 Task: Select the Transitions of Images
Action: Mouse moved to (28, 389)
Screenshot: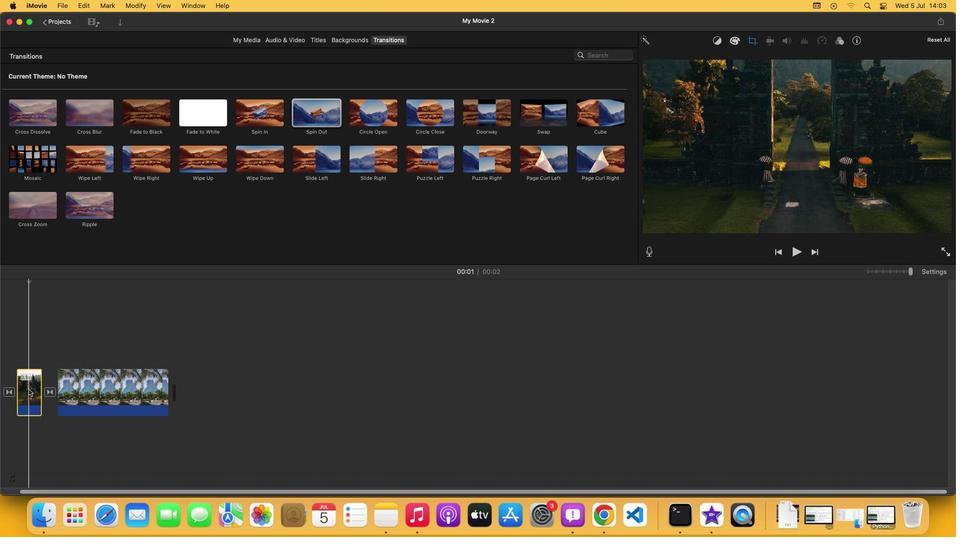 
Action: Mouse pressed left at (28, 389)
Screenshot: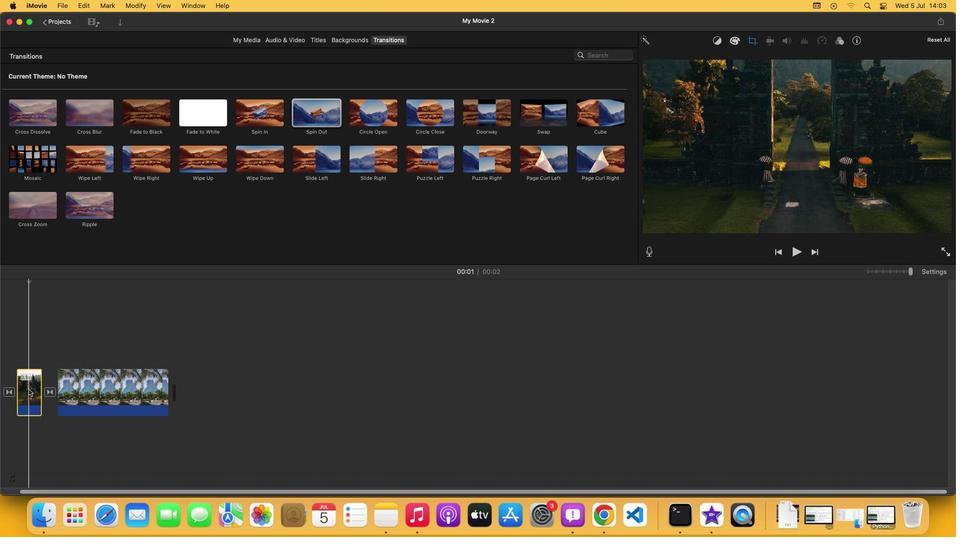 
Action: Mouse moved to (88, 2)
Screenshot: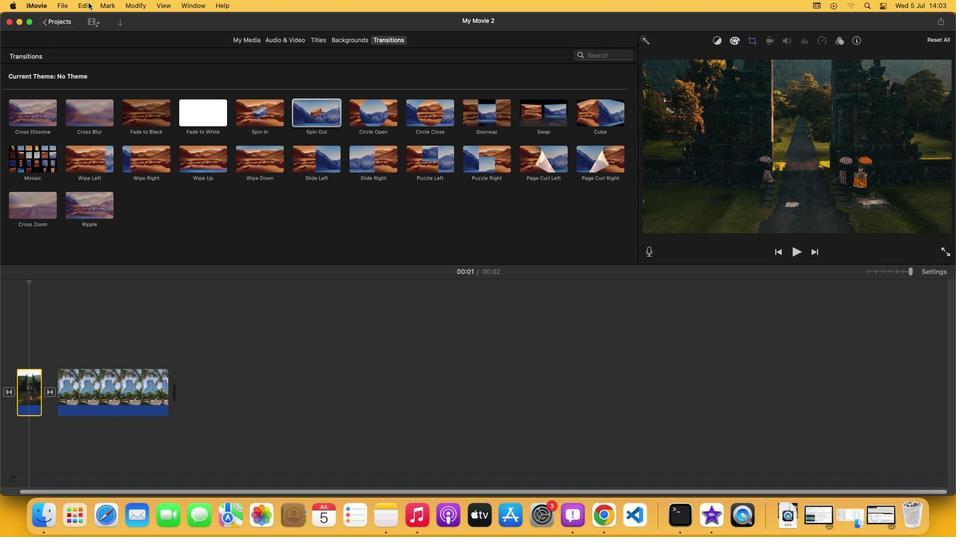 
Action: Mouse pressed left at (88, 2)
Screenshot: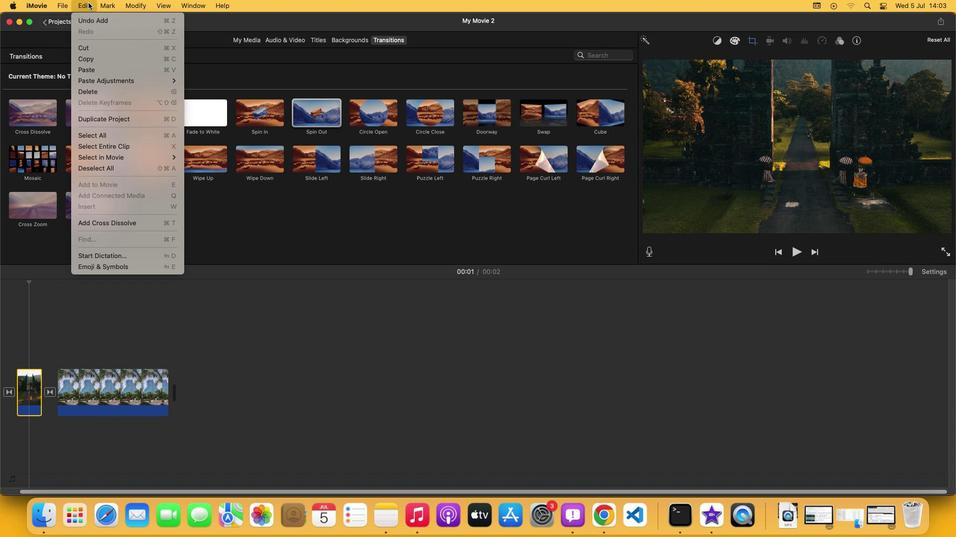 
Action: Mouse moved to (117, 157)
Screenshot: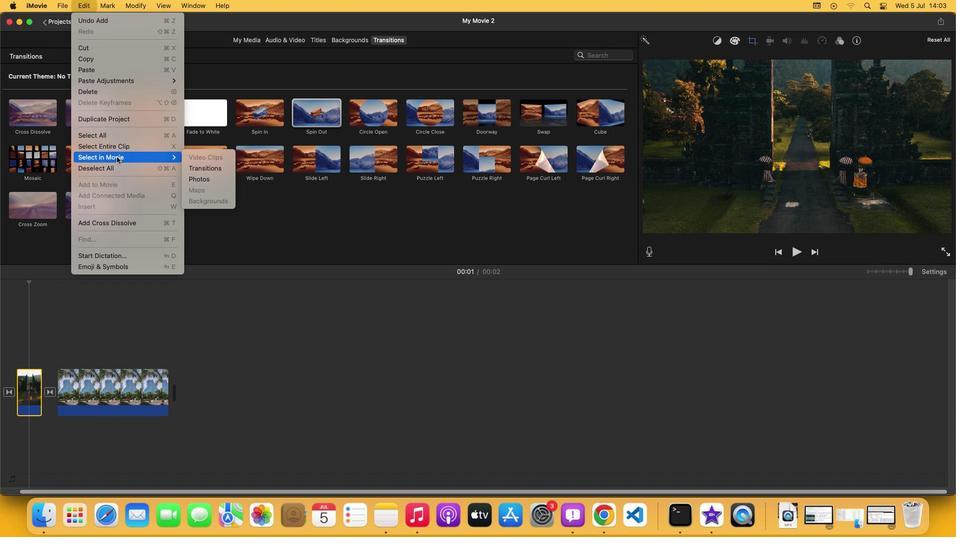 
Action: Mouse pressed left at (117, 157)
Screenshot: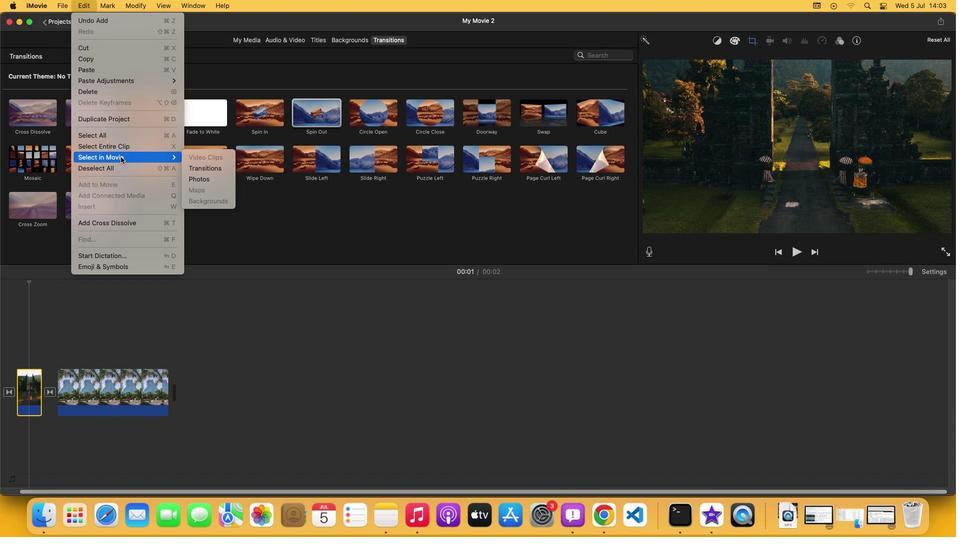 
Action: Mouse moved to (192, 166)
Screenshot: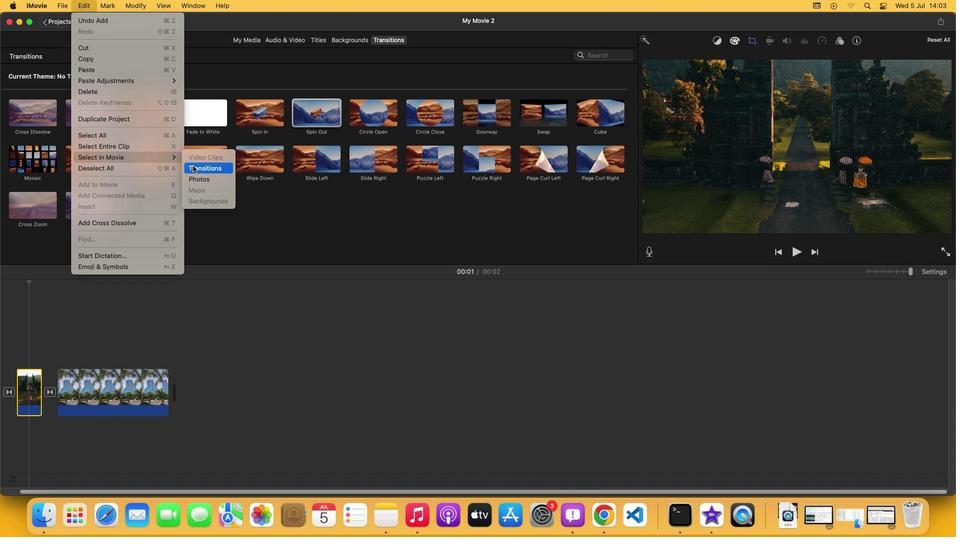 
Action: Mouse pressed left at (192, 166)
Screenshot: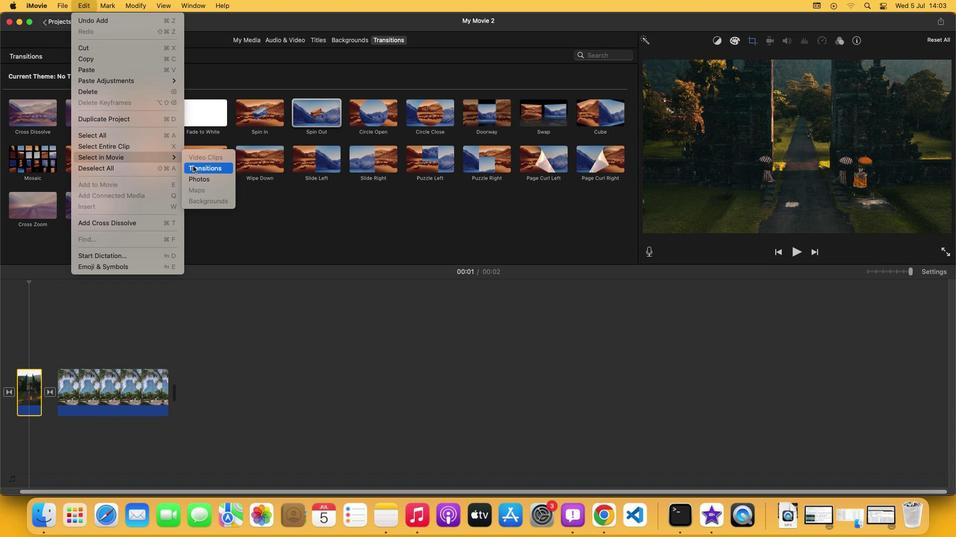 
